 Task: Forward email with the signature Gerald Davis with the subject Update on a vacation from softage.8@softage.net to softage.5@softage.net and softage.6@softage.net with BCC to softage.7@softage.net with the message I would like to request a product training session for the team.
Action: Mouse moved to (1069, 490)
Screenshot: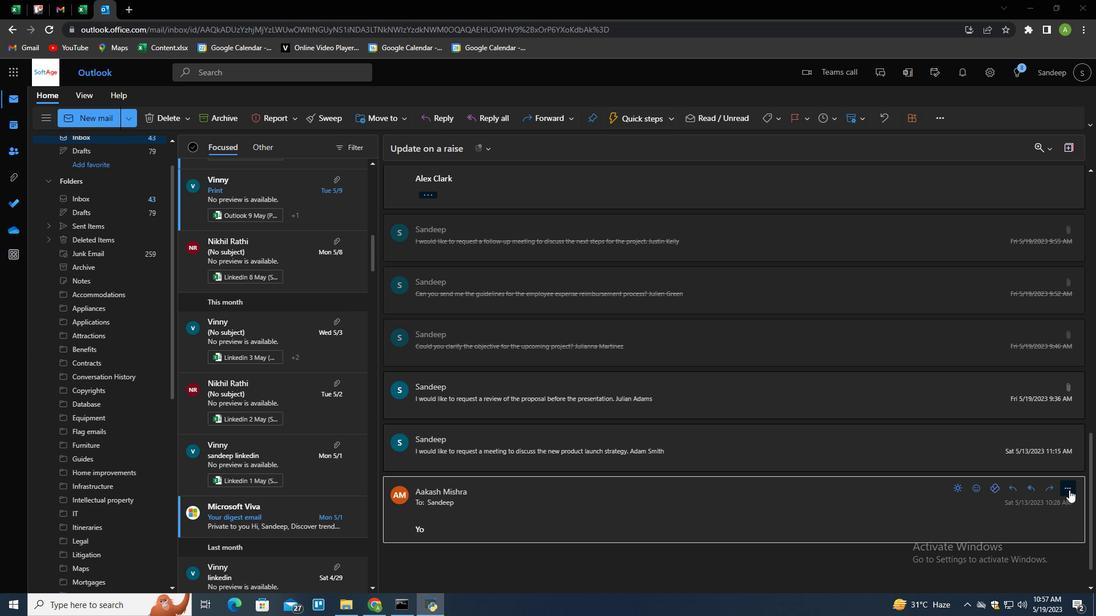 
Action: Mouse pressed left at (1069, 490)
Screenshot: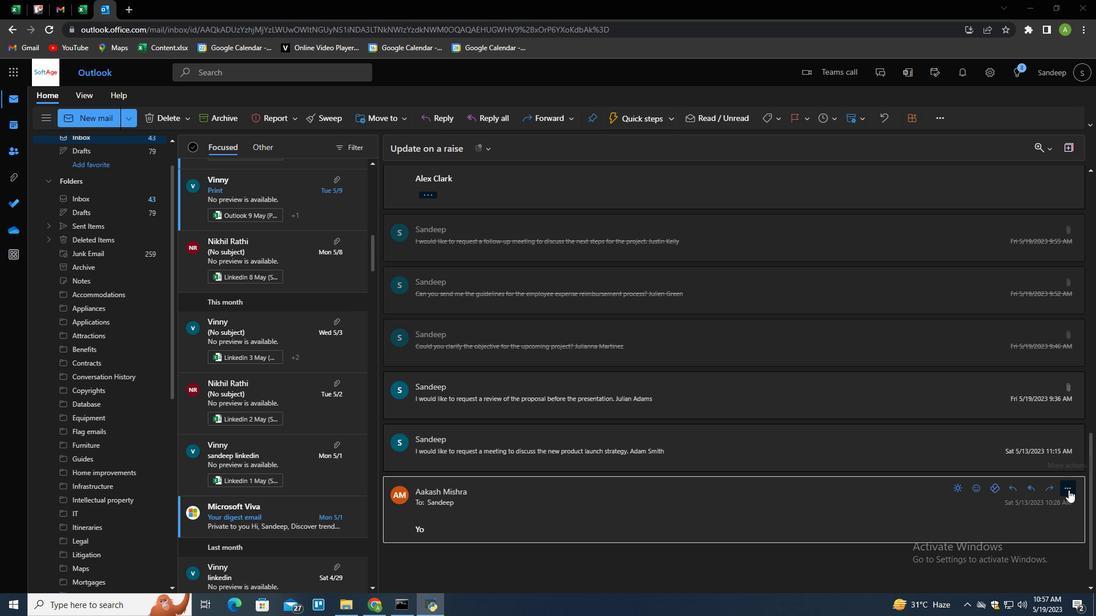 
Action: Mouse moved to (993, 160)
Screenshot: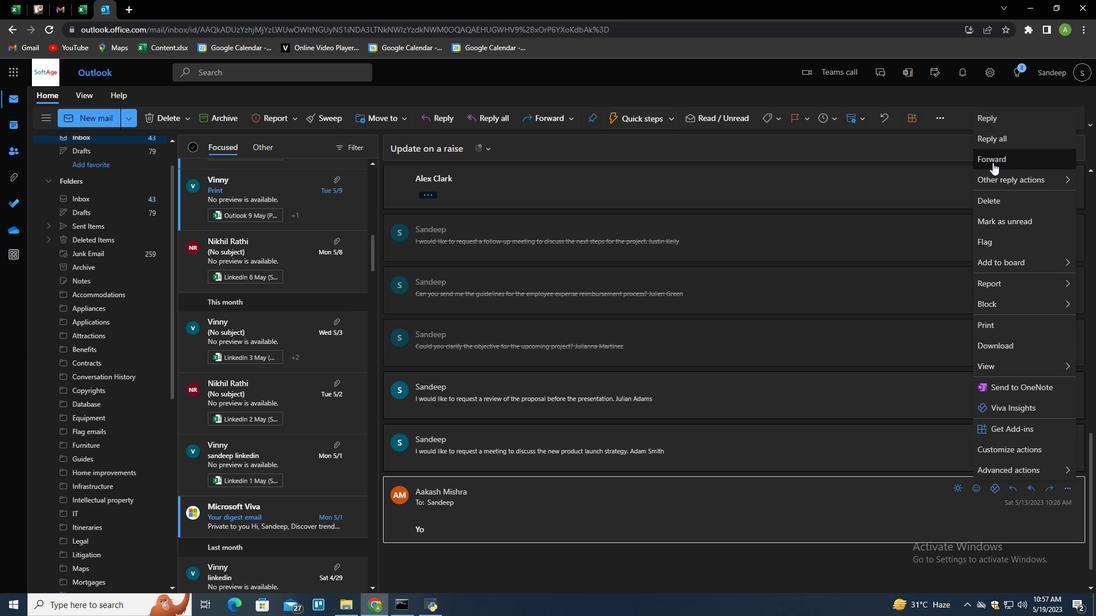 
Action: Mouse pressed left at (993, 160)
Screenshot: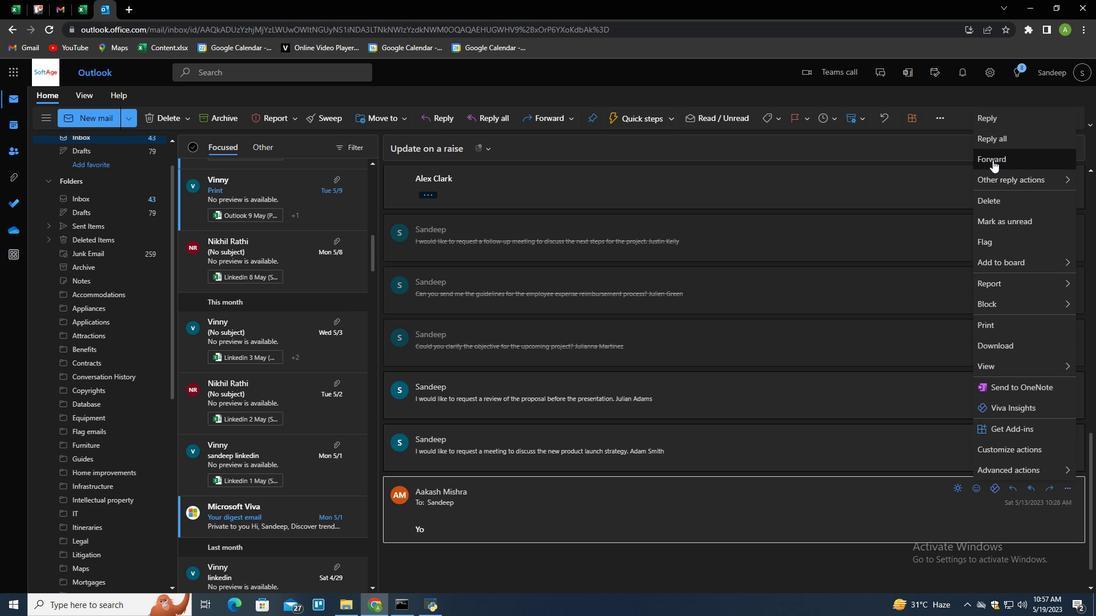 
Action: Mouse moved to (765, 119)
Screenshot: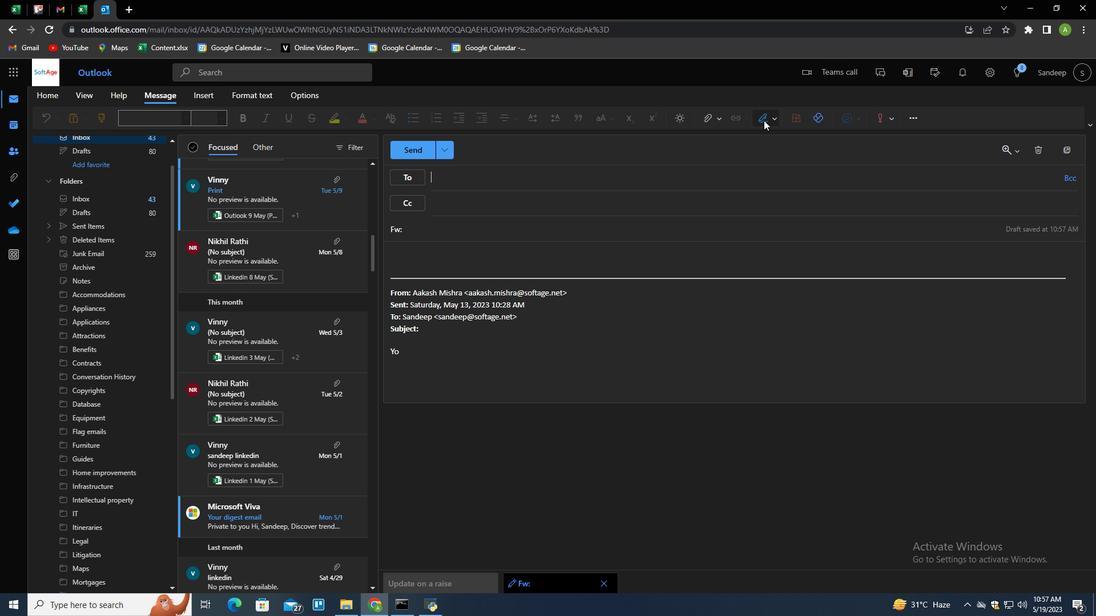 
Action: Mouse pressed left at (765, 119)
Screenshot: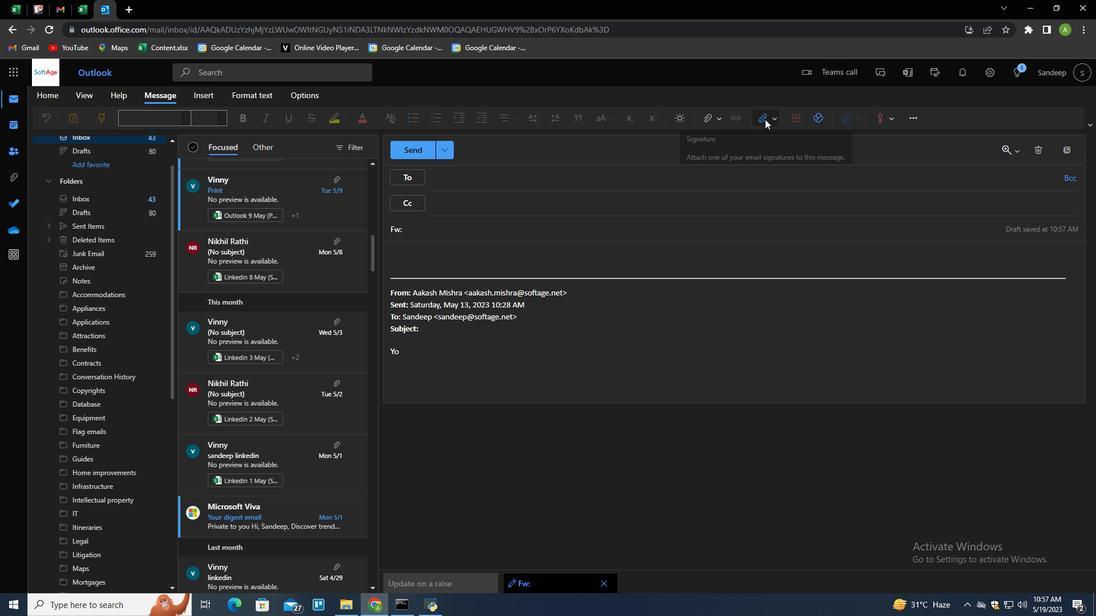 
Action: Mouse moved to (750, 162)
Screenshot: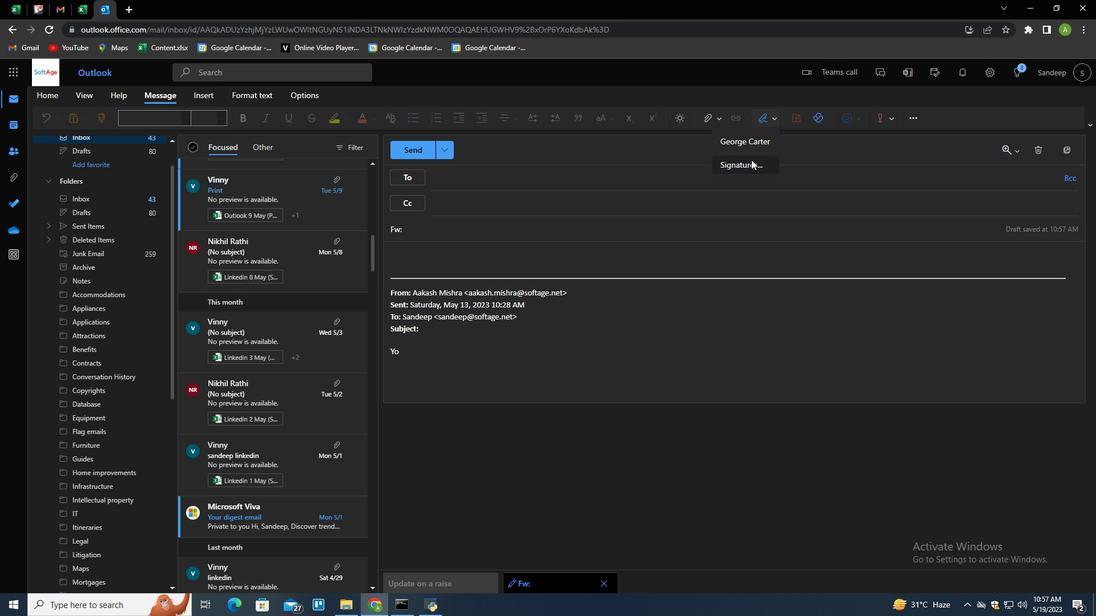 
Action: Mouse pressed left at (750, 162)
Screenshot: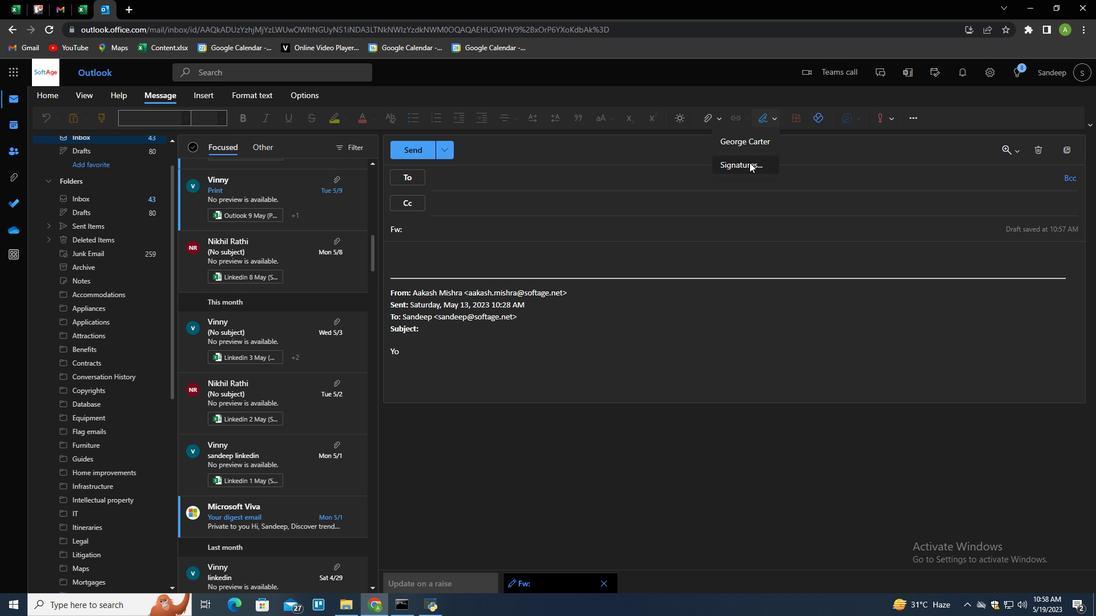 
Action: Mouse moved to (775, 207)
Screenshot: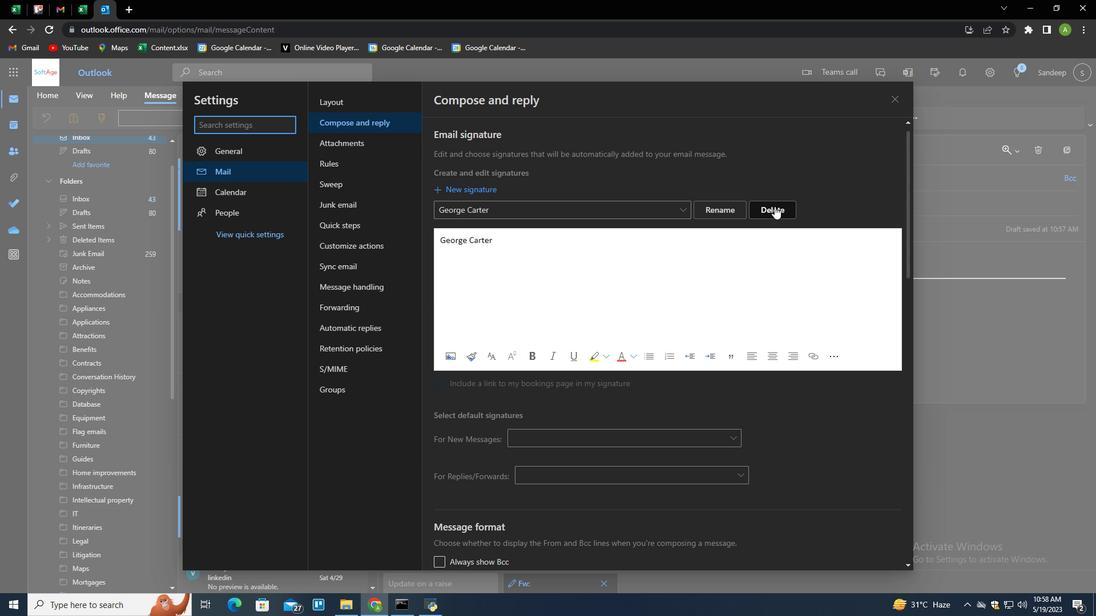 
Action: Mouse pressed left at (775, 207)
Screenshot: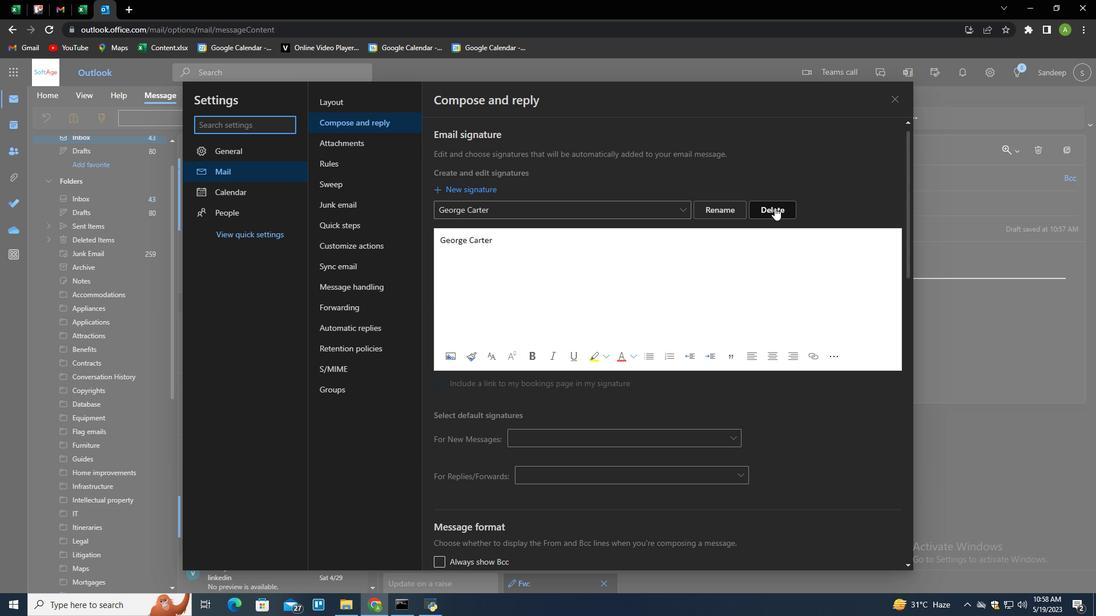 
Action: Mouse moved to (753, 207)
Screenshot: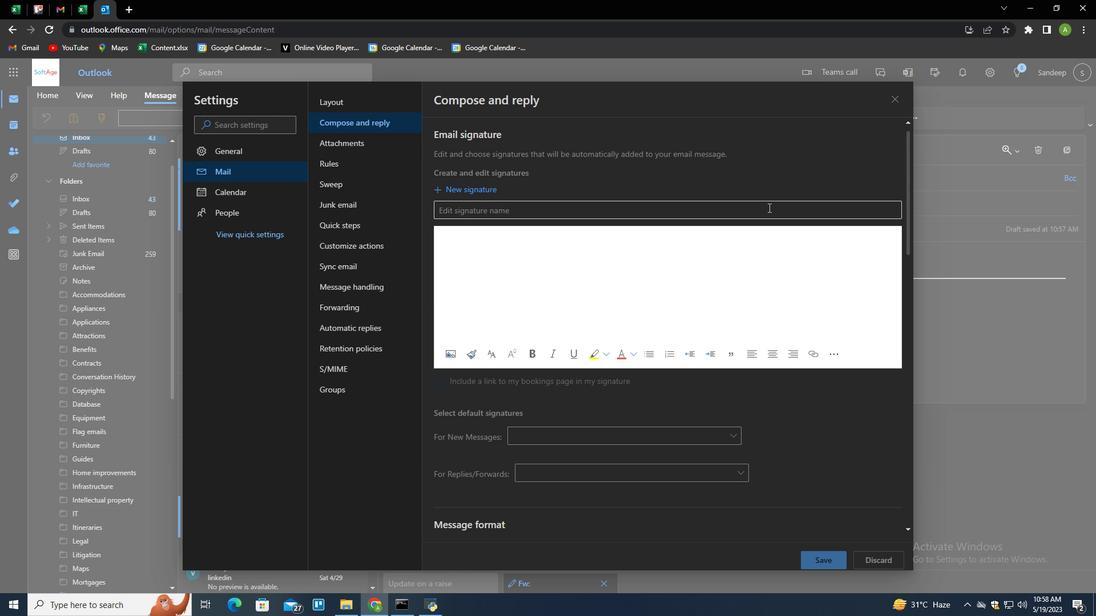 
Action: Mouse pressed left at (753, 207)
Screenshot: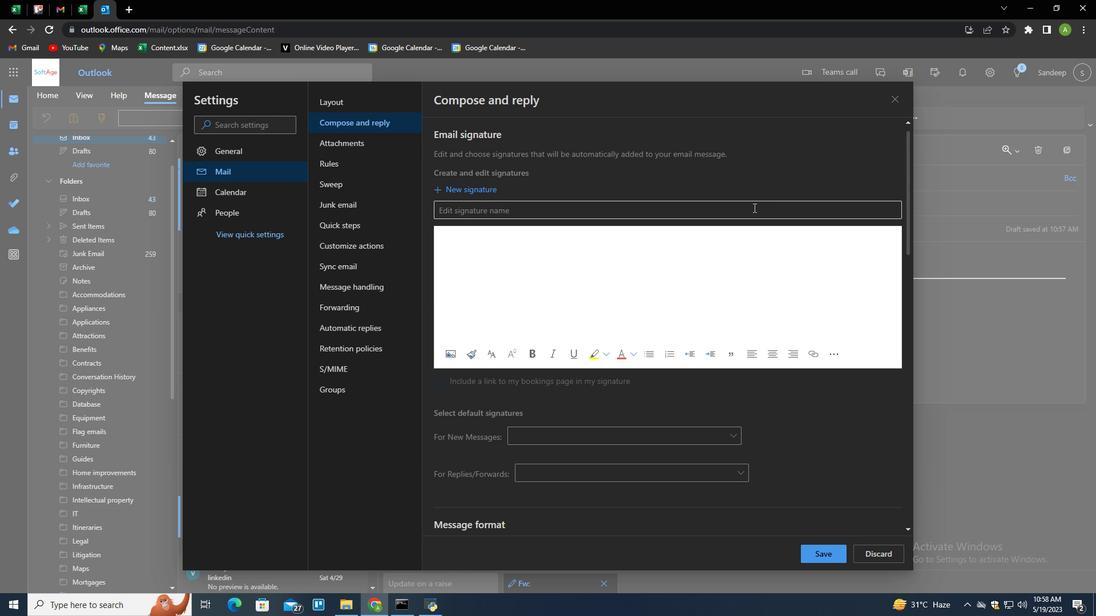 
Action: Mouse moved to (749, 210)
Screenshot: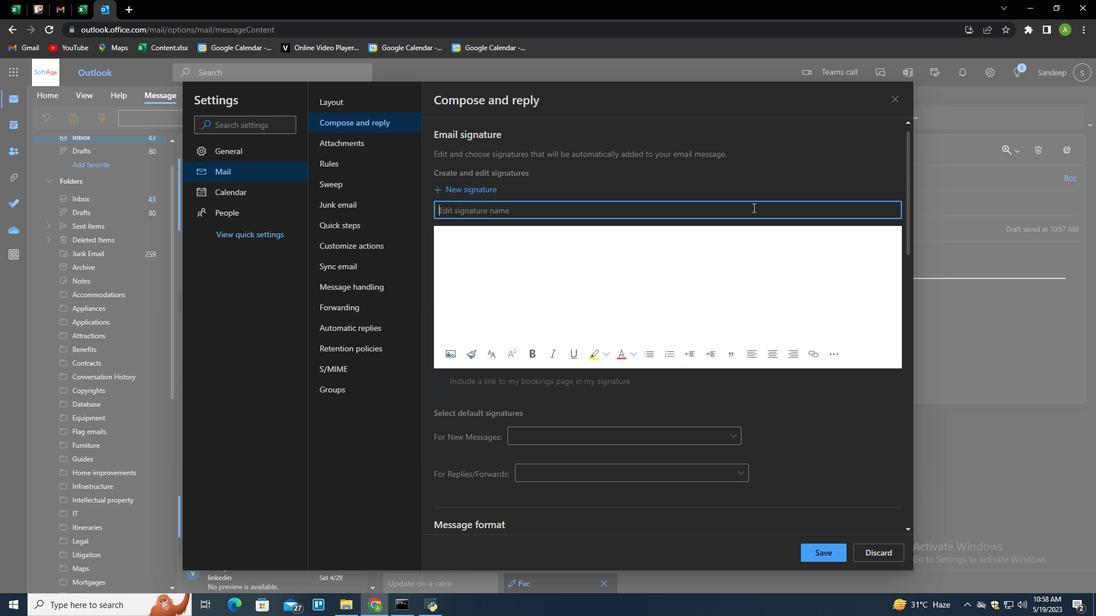 
Action: Key pressed <Key.shift>Gerald<Key.space><Key.shift>Davis<Key.tab><Key.shift>Gerald<Key.space><Key.shift>Davis
Screenshot: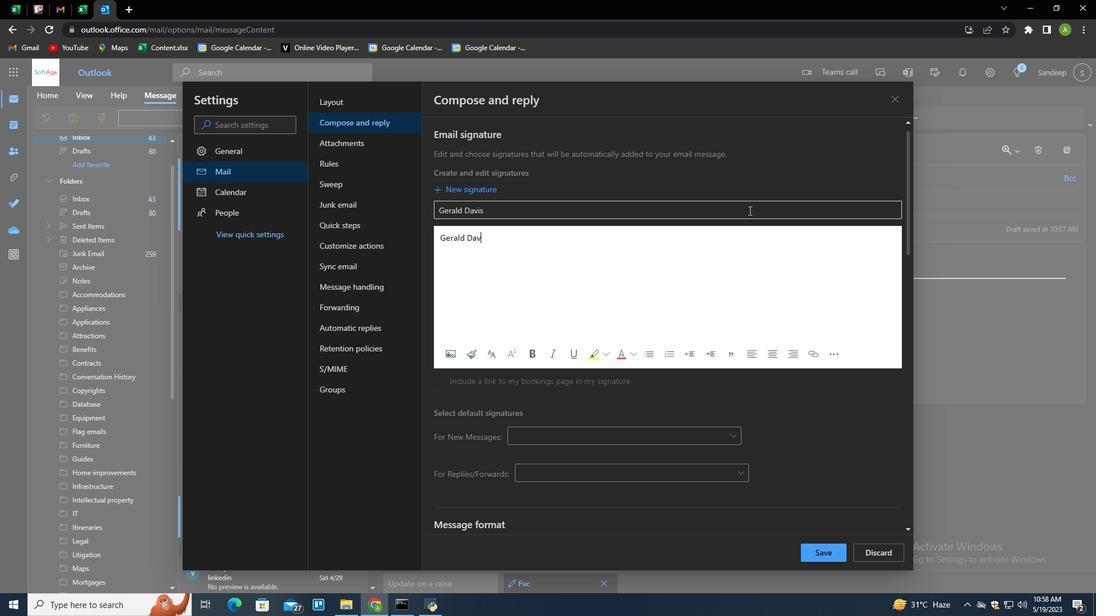 
Action: Mouse moved to (821, 554)
Screenshot: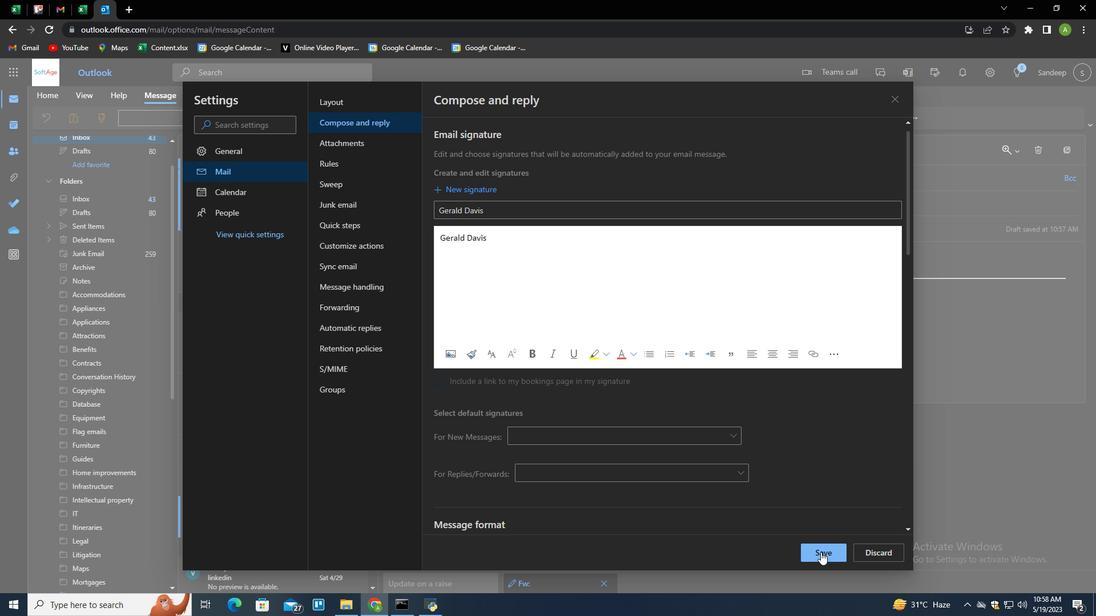 
Action: Mouse pressed left at (821, 554)
Screenshot: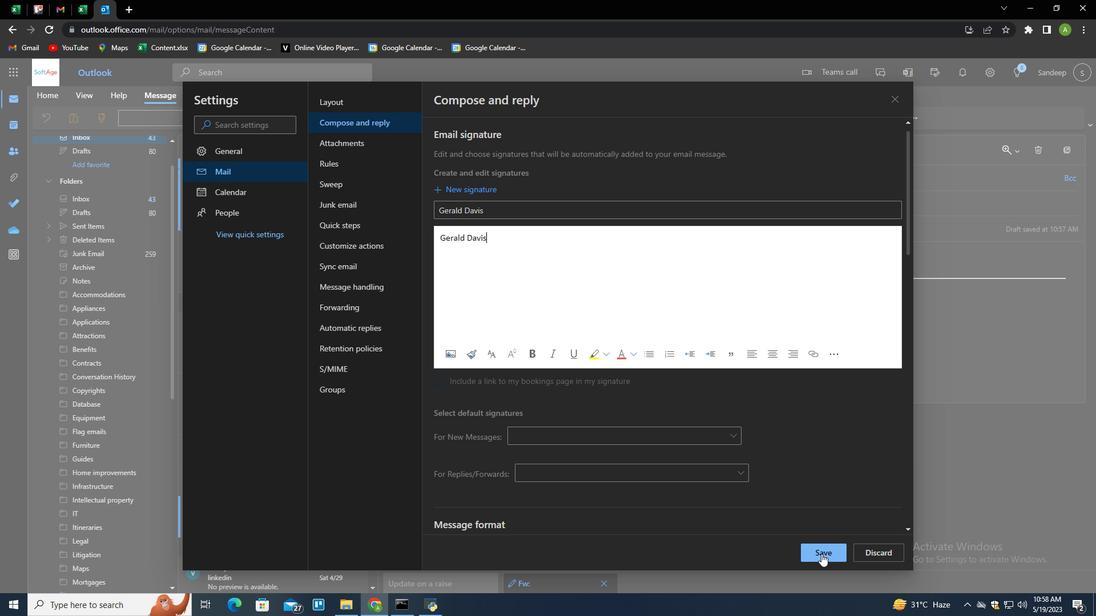 
Action: Mouse moved to (956, 309)
Screenshot: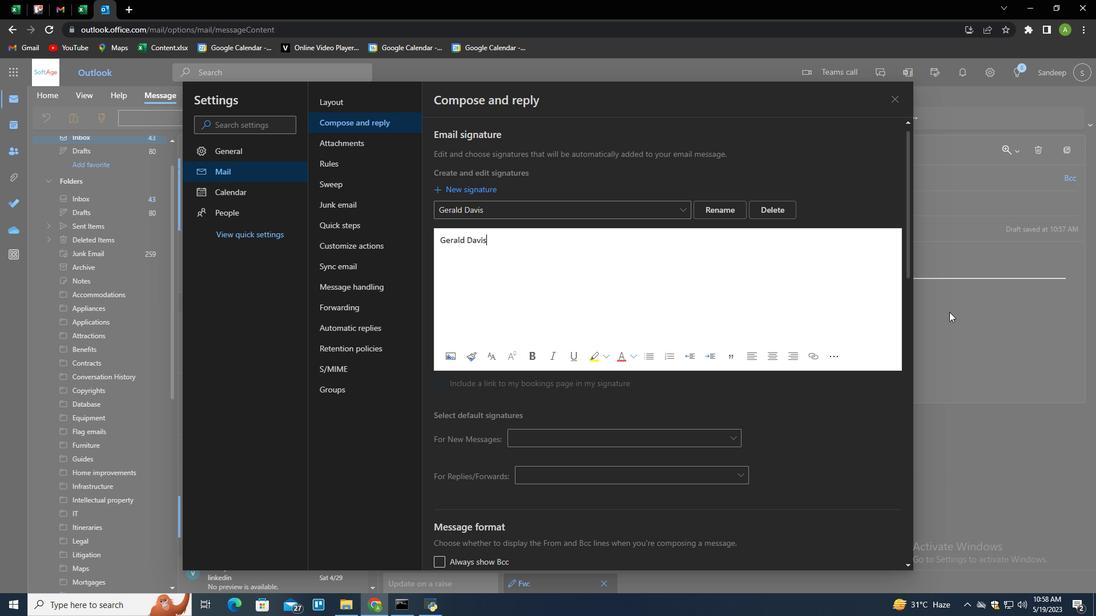 
Action: Mouse pressed left at (956, 309)
Screenshot: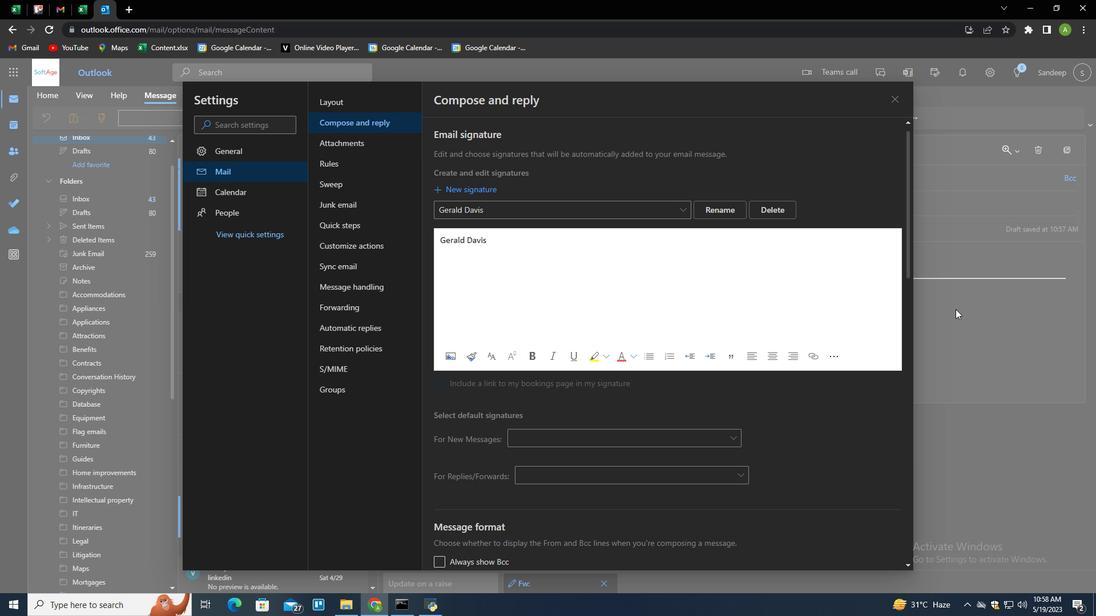 
Action: Mouse moved to (764, 115)
Screenshot: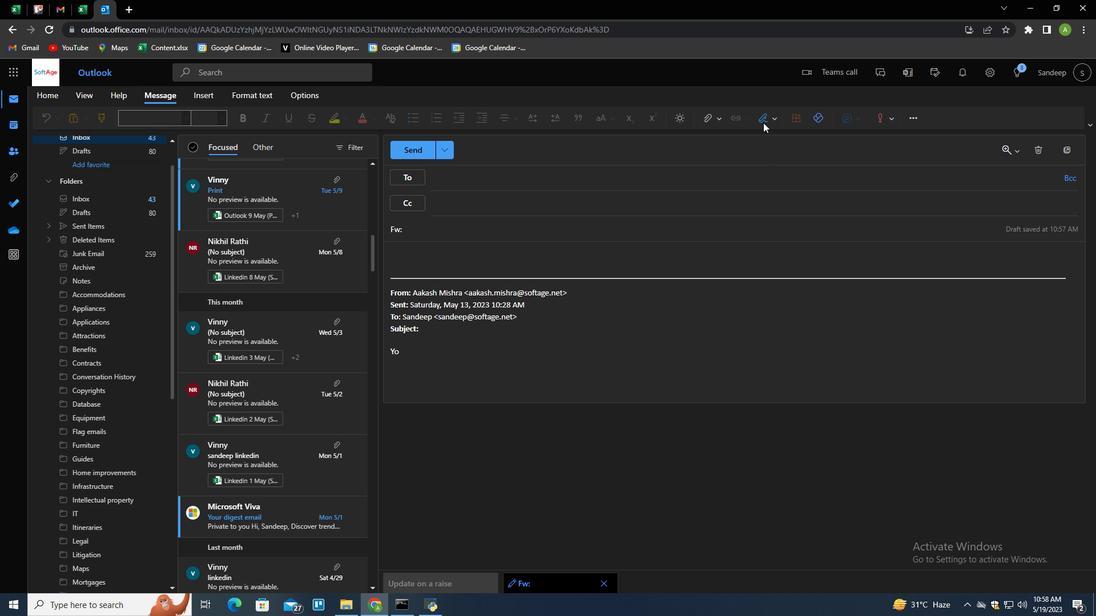 
Action: Mouse pressed left at (764, 115)
Screenshot: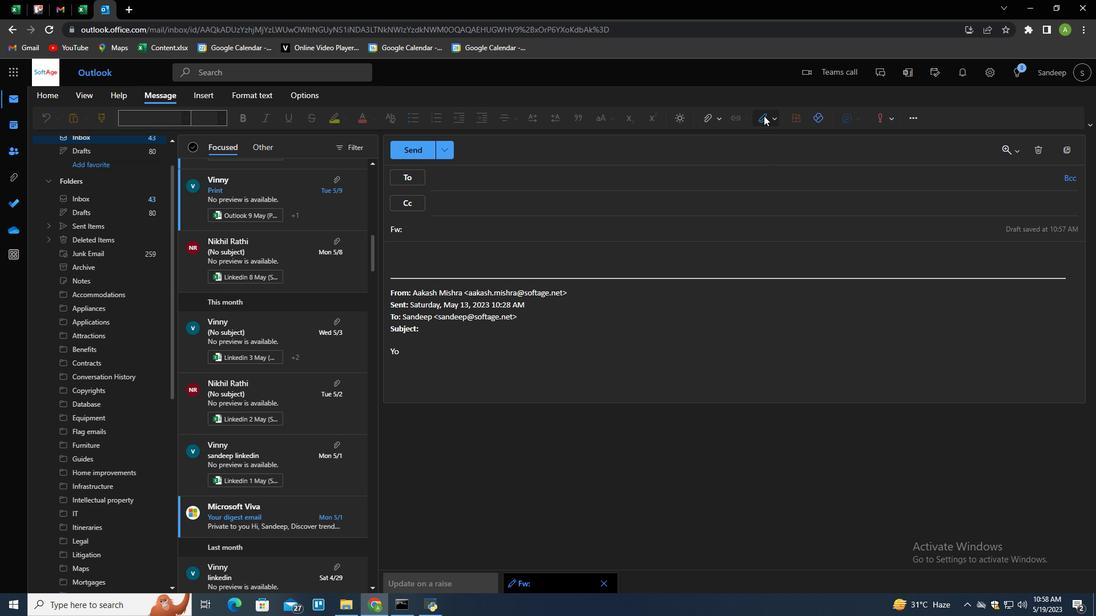 
Action: Mouse moved to (750, 142)
Screenshot: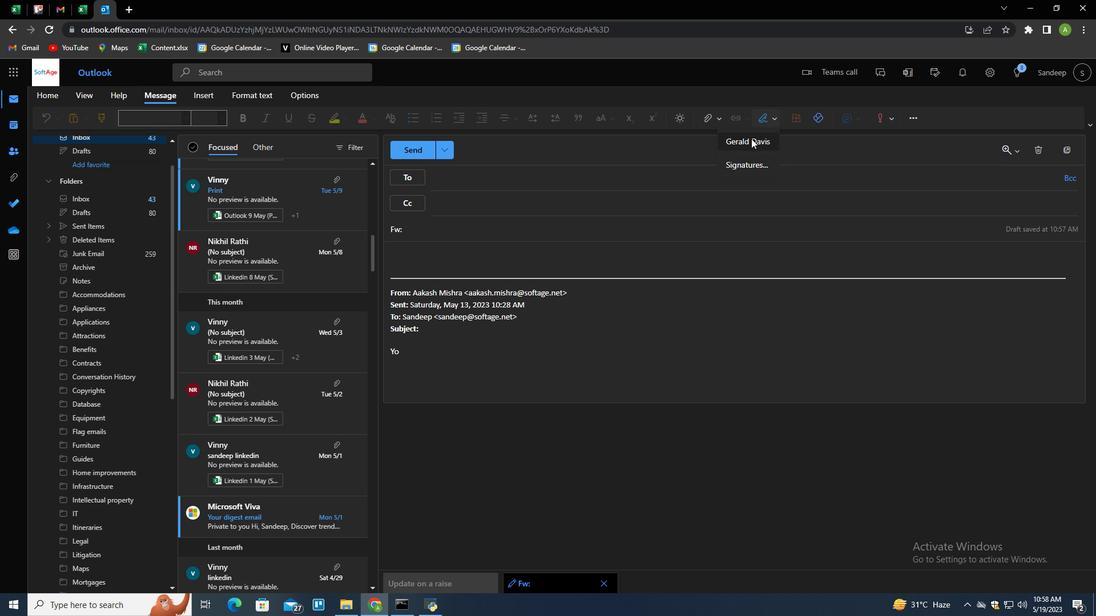 
Action: Mouse pressed left at (750, 142)
Screenshot: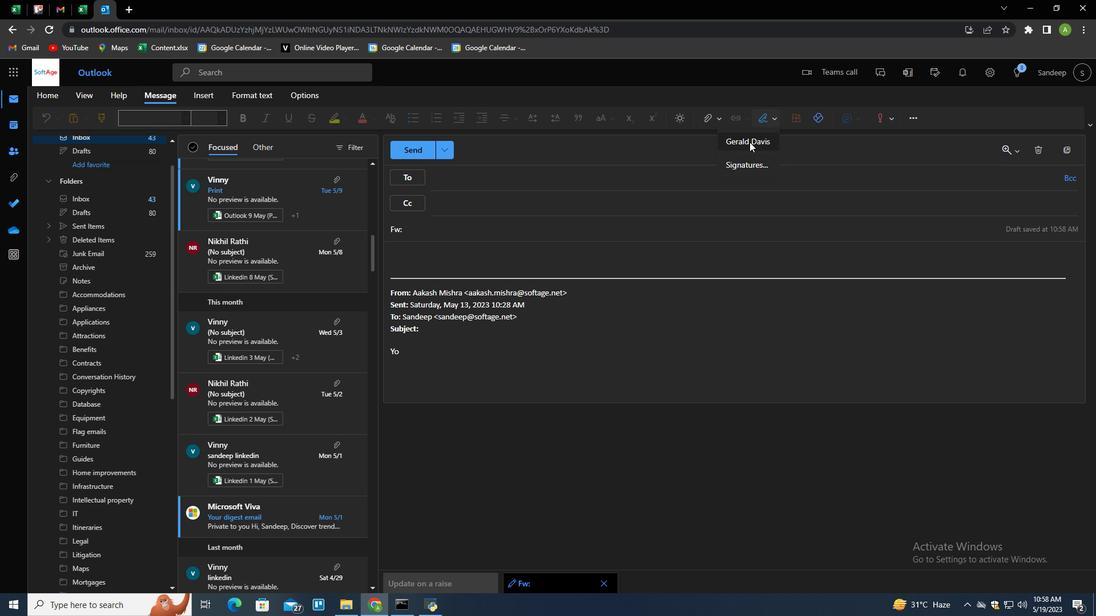 
Action: Mouse moved to (439, 232)
Screenshot: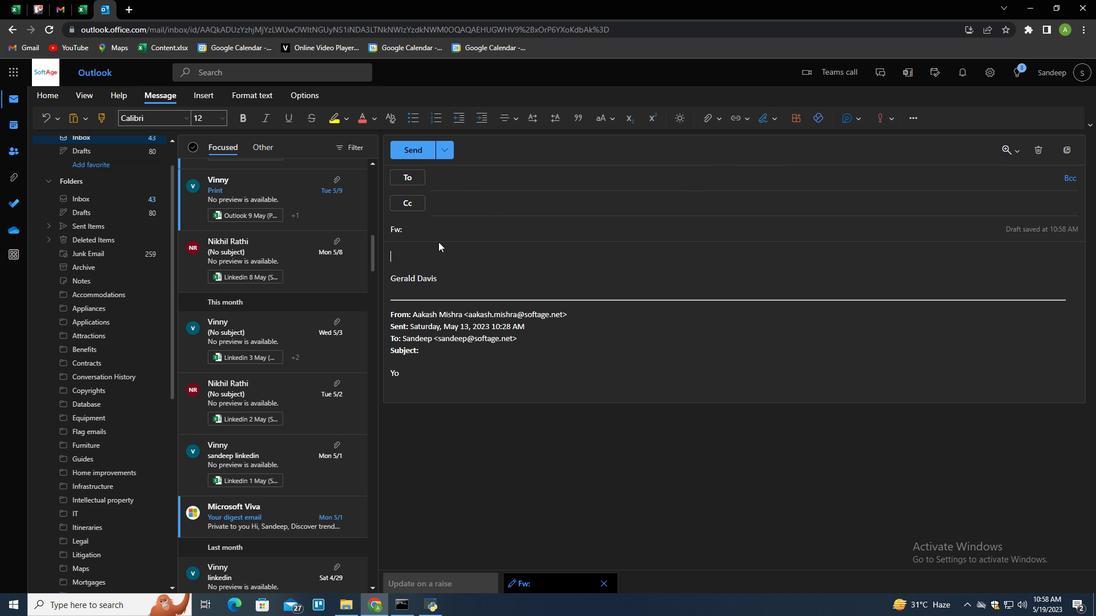 
Action: Mouse pressed left at (439, 232)
Screenshot: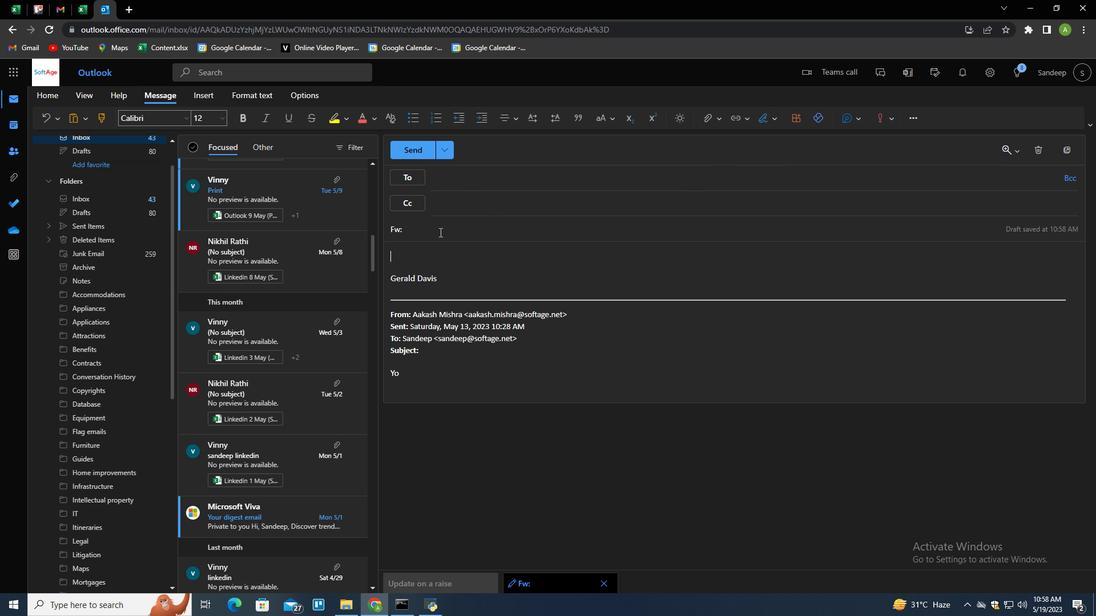 
Action: Key pressed <Key.shift>Update<Key.space>on<Key.space>a<Key.space>vacation
Screenshot: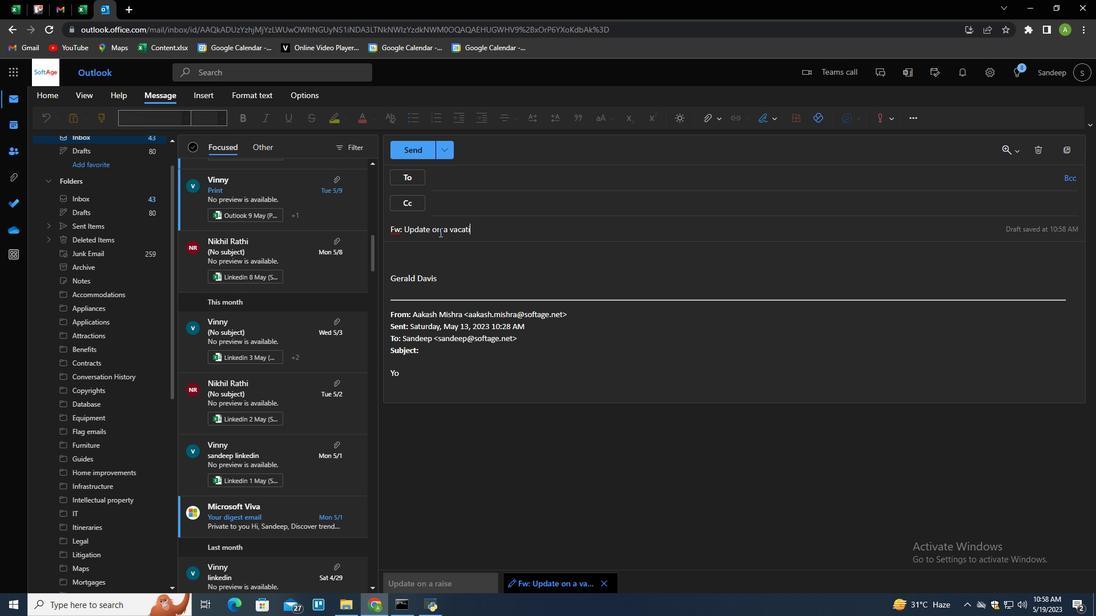 
Action: Mouse moved to (455, 178)
Screenshot: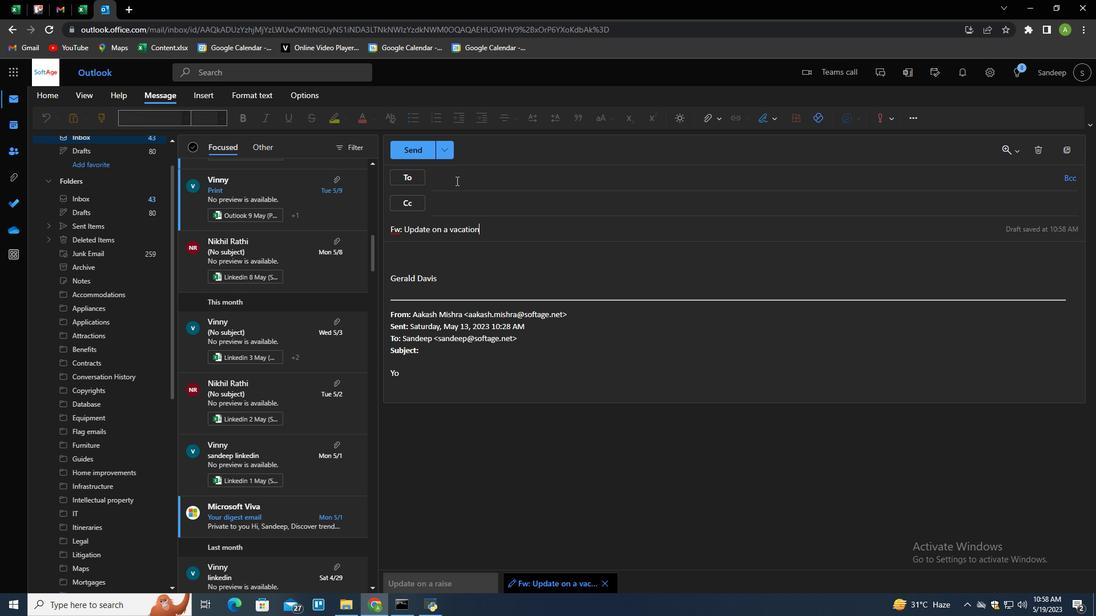 
Action: Mouse pressed left at (455, 178)
Screenshot: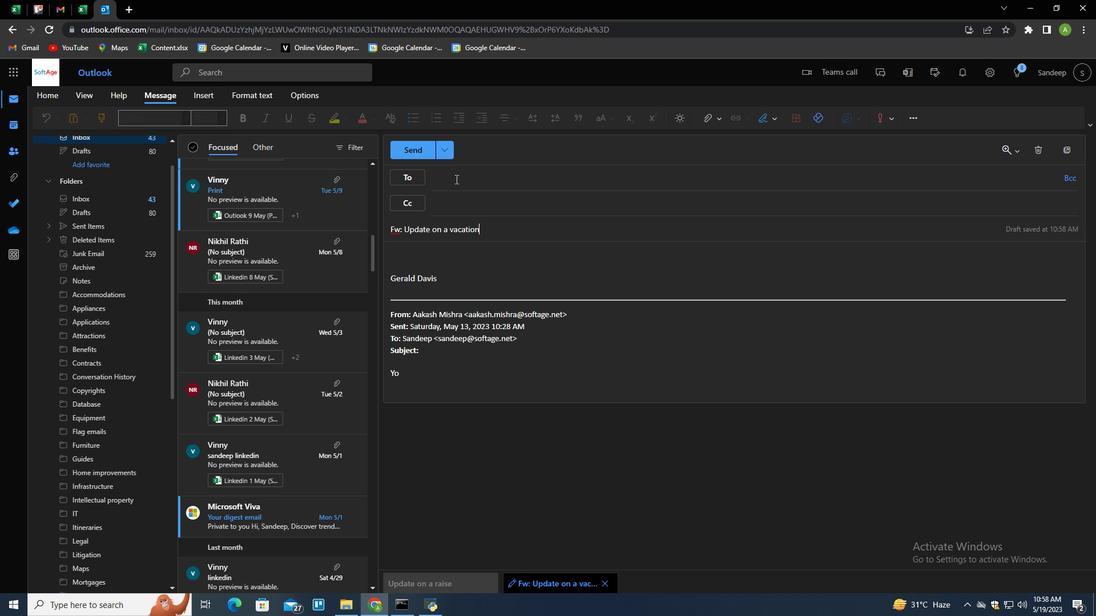 
Action: Key pressed softage.5<Key.shift>@softage.net<Key.enter>softagel<Key.backspace>.6<Key.shift>@softage.net<Key.enter>
Screenshot: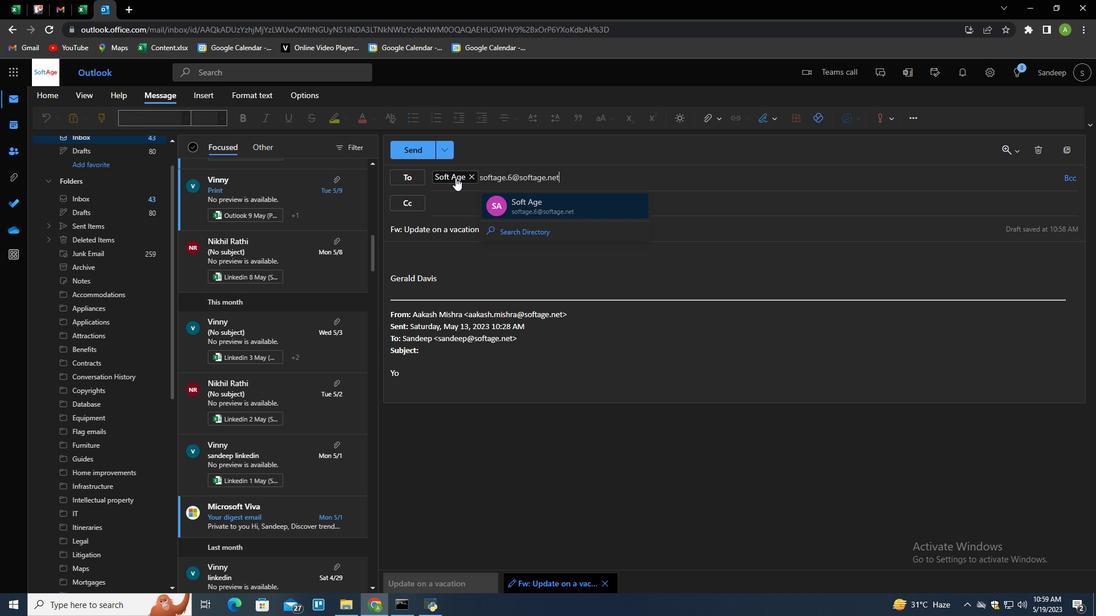 
Action: Mouse moved to (1074, 177)
Screenshot: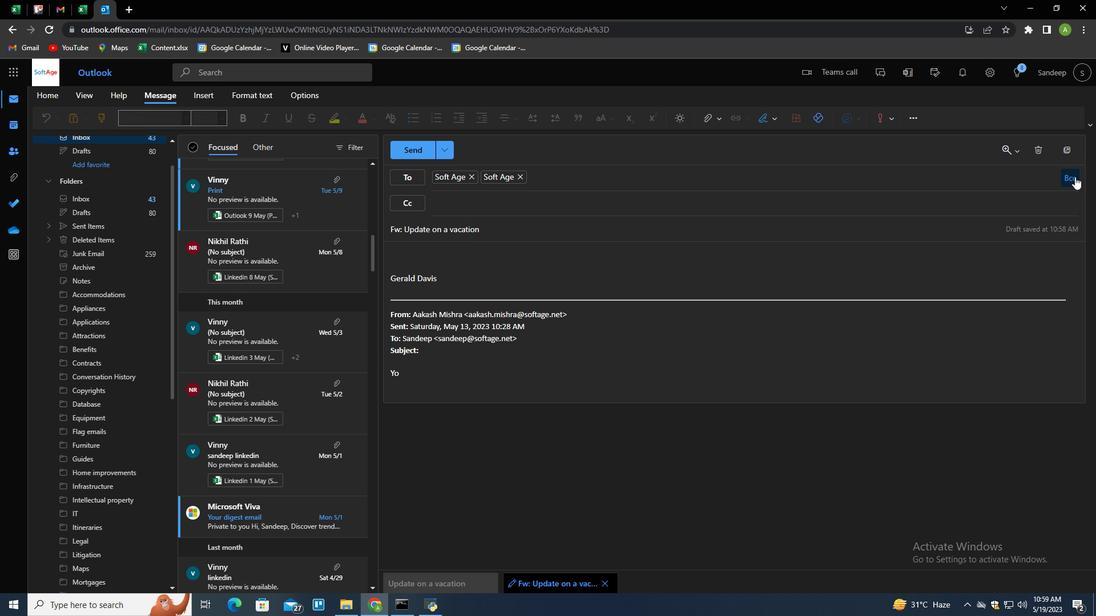 
Action: Mouse pressed left at (1074, 177)
Screenshot: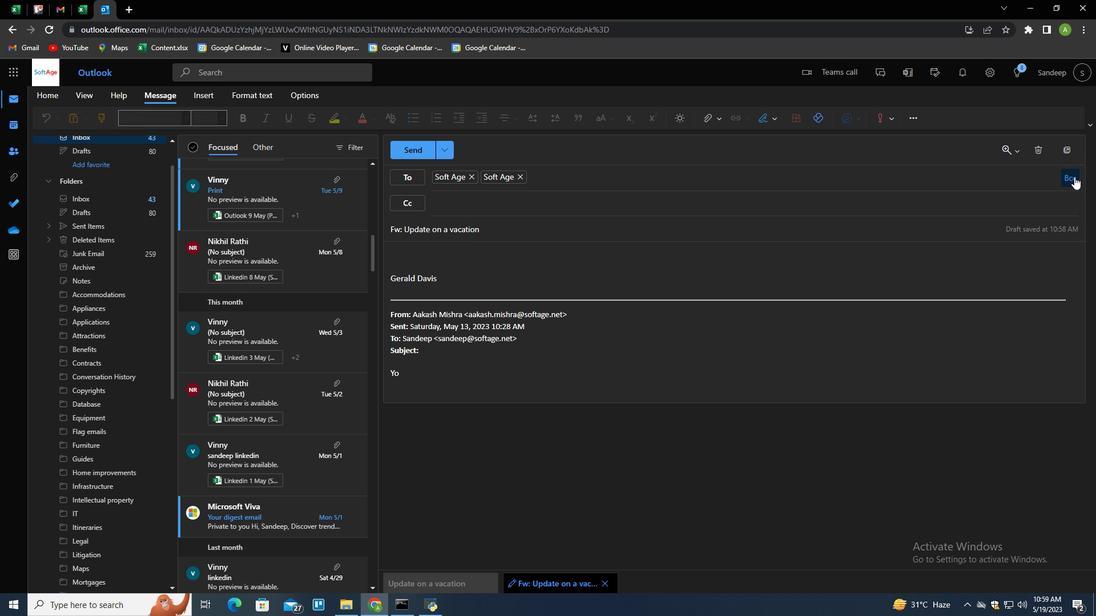 
Action: Mouse moved to (498, 233)
Screenshot: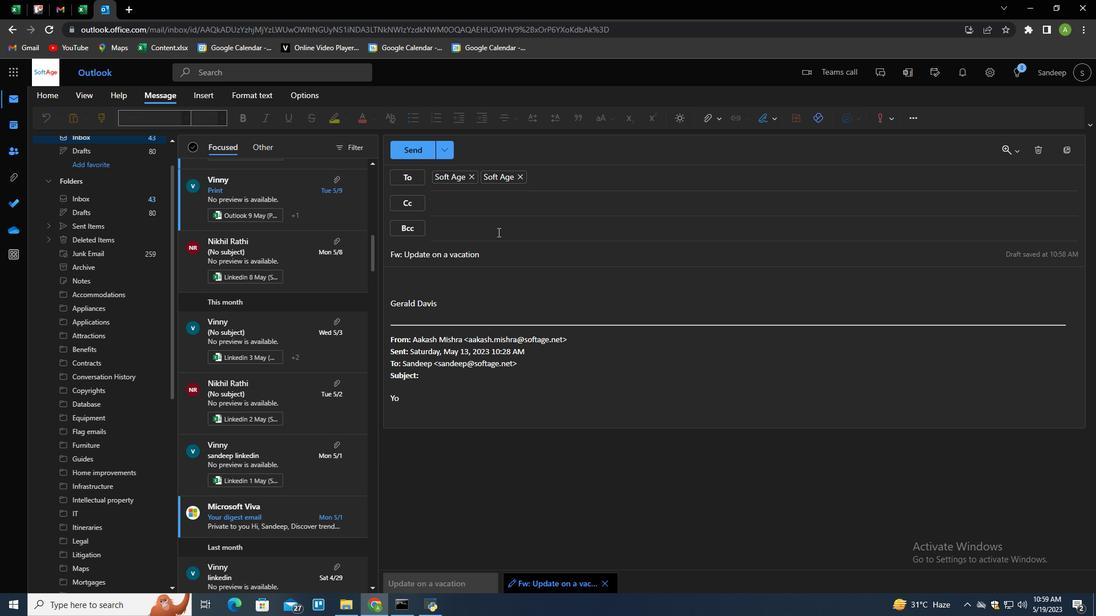 
Action: Mouse pressed left at (498, 233)
Screenshot: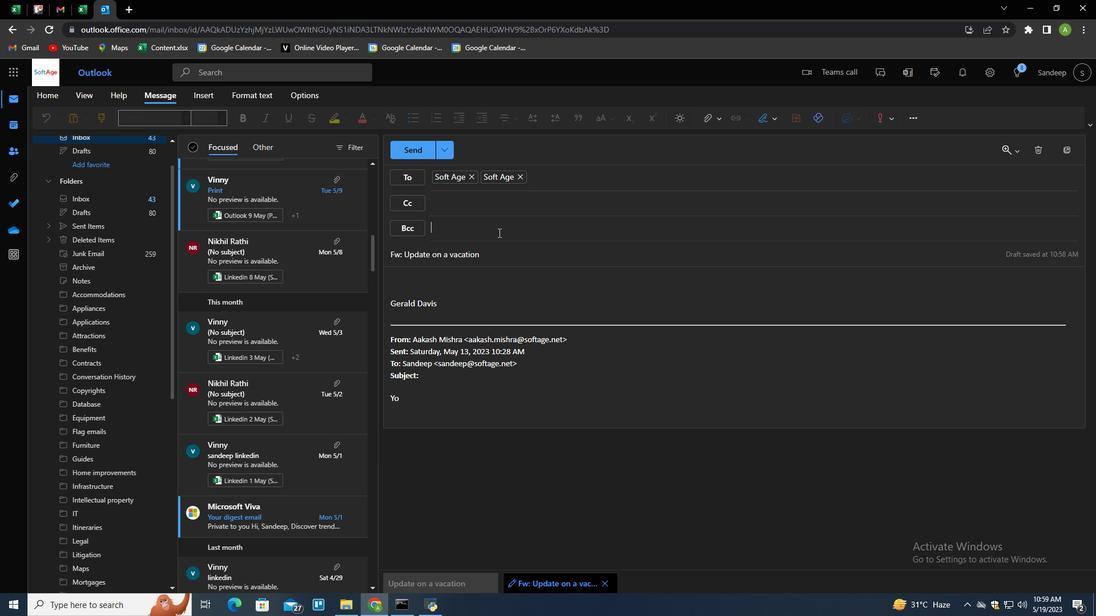 
Action: Mouse moved to (497, 234)
Screenshot: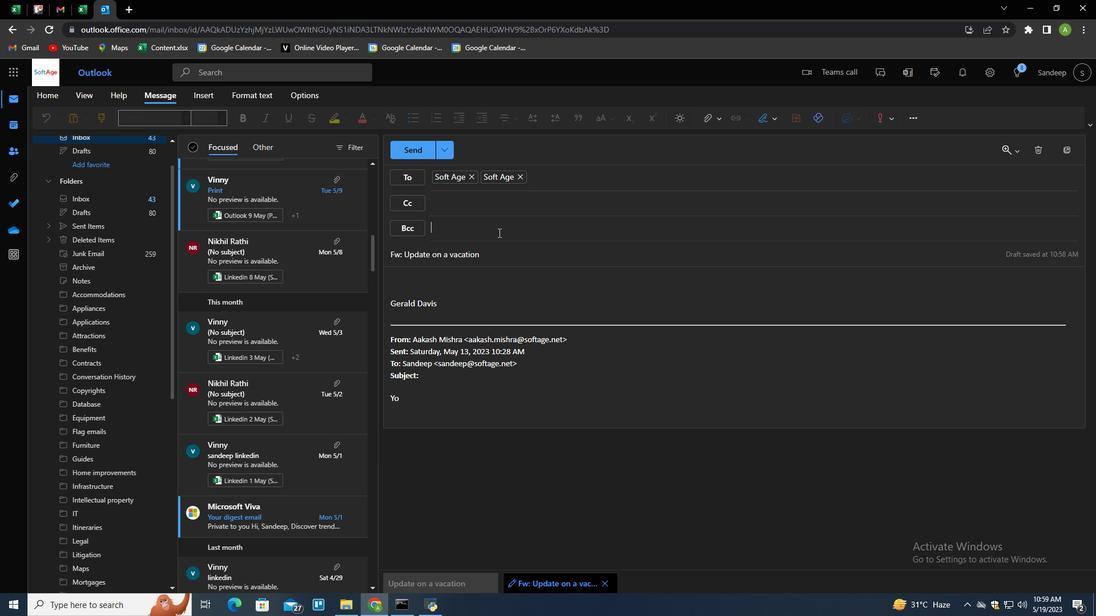 
Action: Key pressed softage.7<Key.shift>@softage.net<Key.enter>
Screenshot: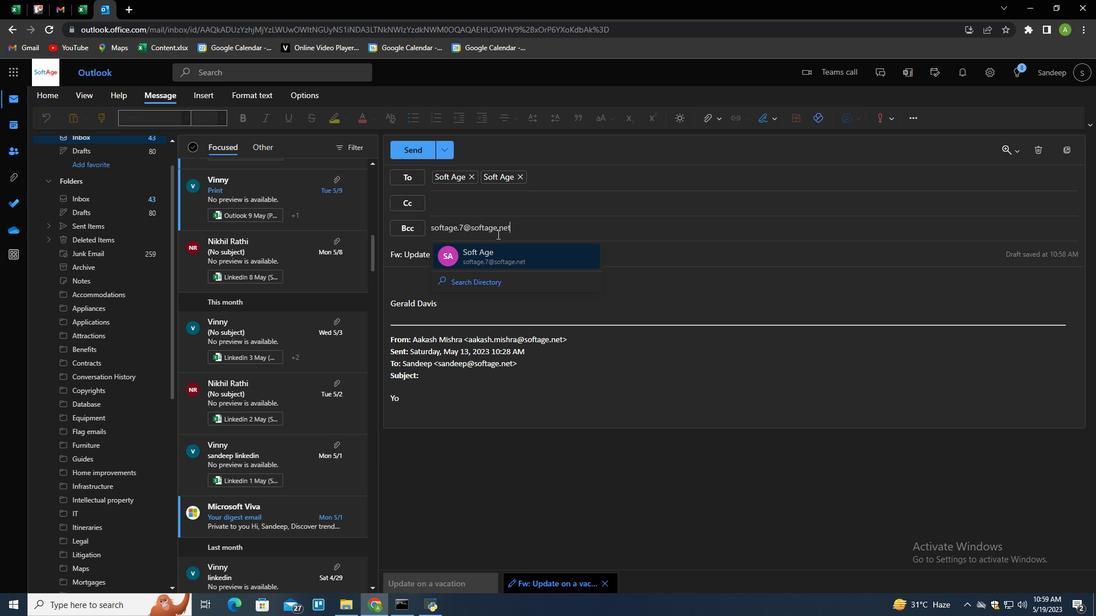 
Action: Mouse moved to (467, 287)
Screenshot: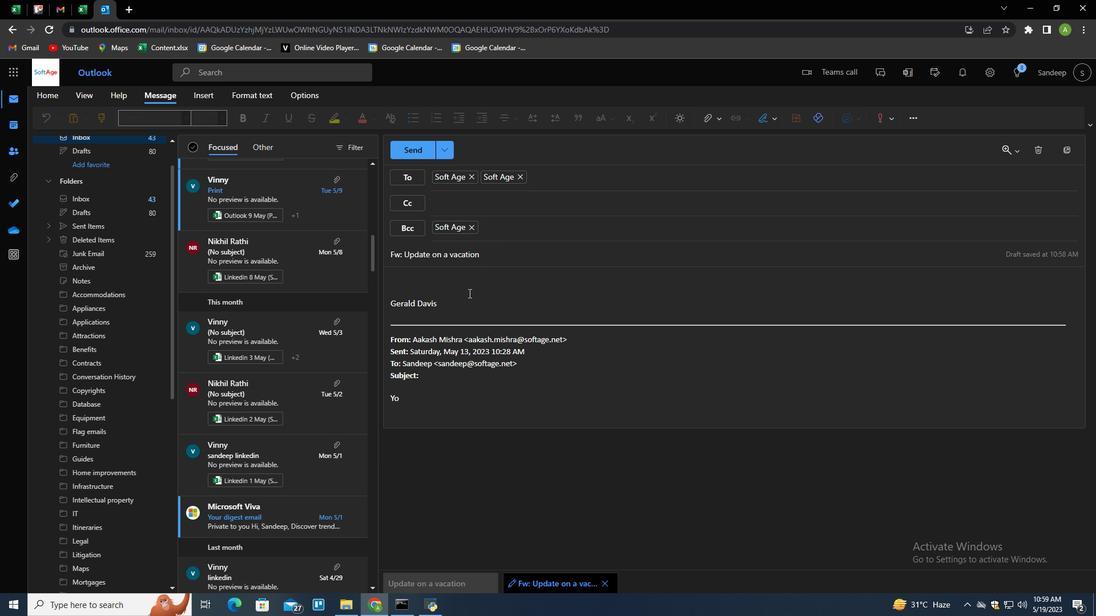 
Action: Mouse pressed left at (467, 287)
Screenshot: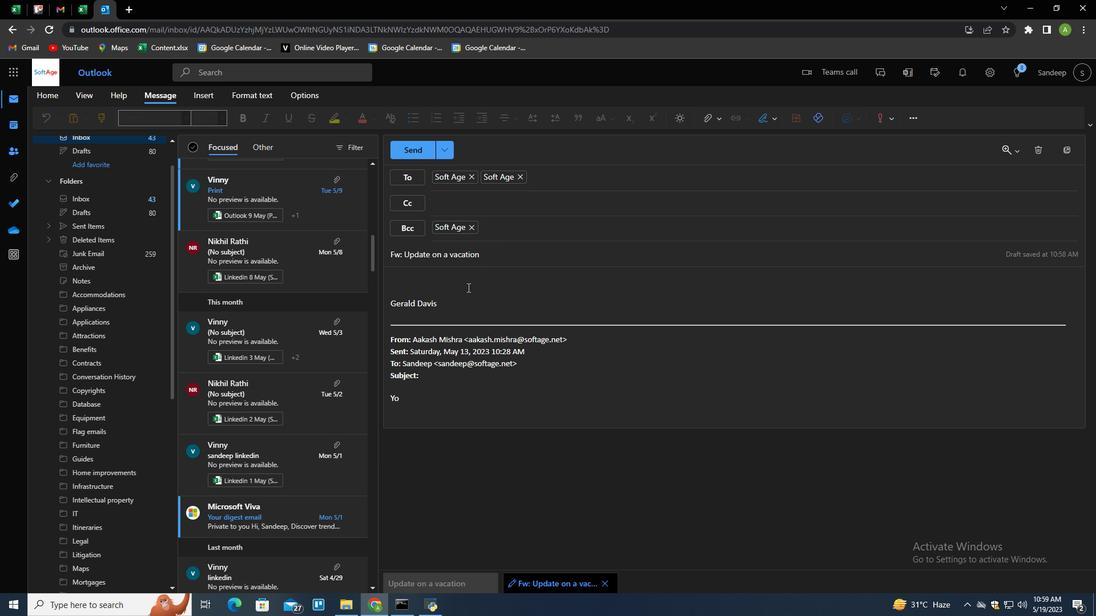 
Action: Key pressed <Key.up><Key.shift><Key.shift><Key.shift><Key.shift><Key.shift><Key.shift><Key.shift><Key.shift><Key.shift><Key.shift><Key.shift><Key.shift><Key.shift><Key.shift><Key.shift><Key.shift><Key.shift><Key.shift><Key.shift><Key.shift><Key.shift><Key.shift><Key.shift>I<Key.space>would<Key.space>like<Key.space>to<Key.space>request<Key.space>t<Key.backspace>a<Key.space>product<Key.space>training<Key.space>session<Key.space>fo<Key.space><Key.backspace>r<Key.space>the<Key.space>team.
Screenshot: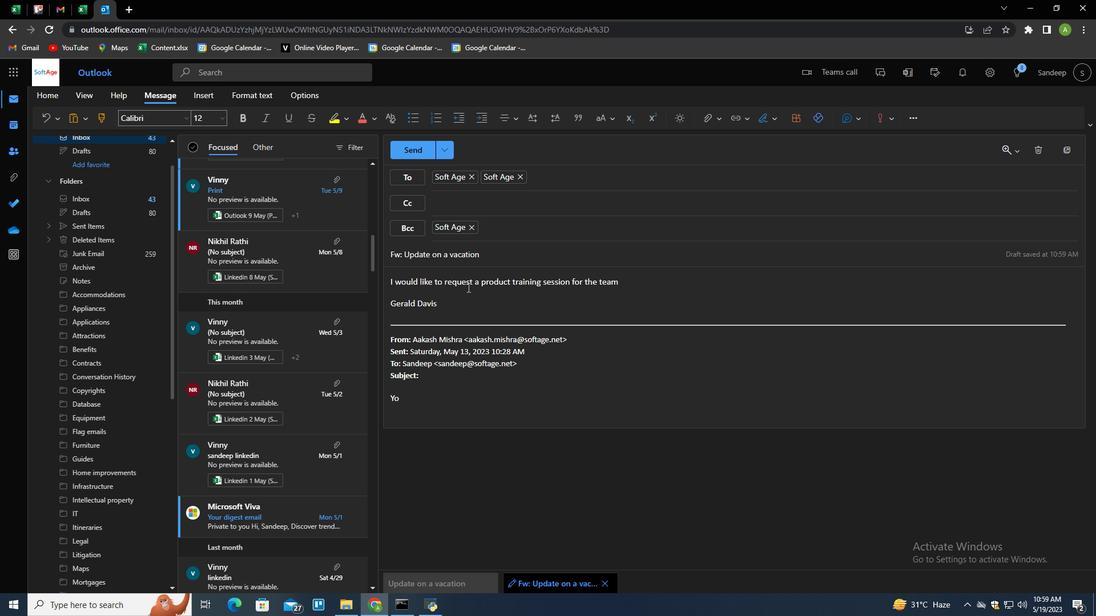 
Action: Mouse moved to (420, 150)
Screenshot: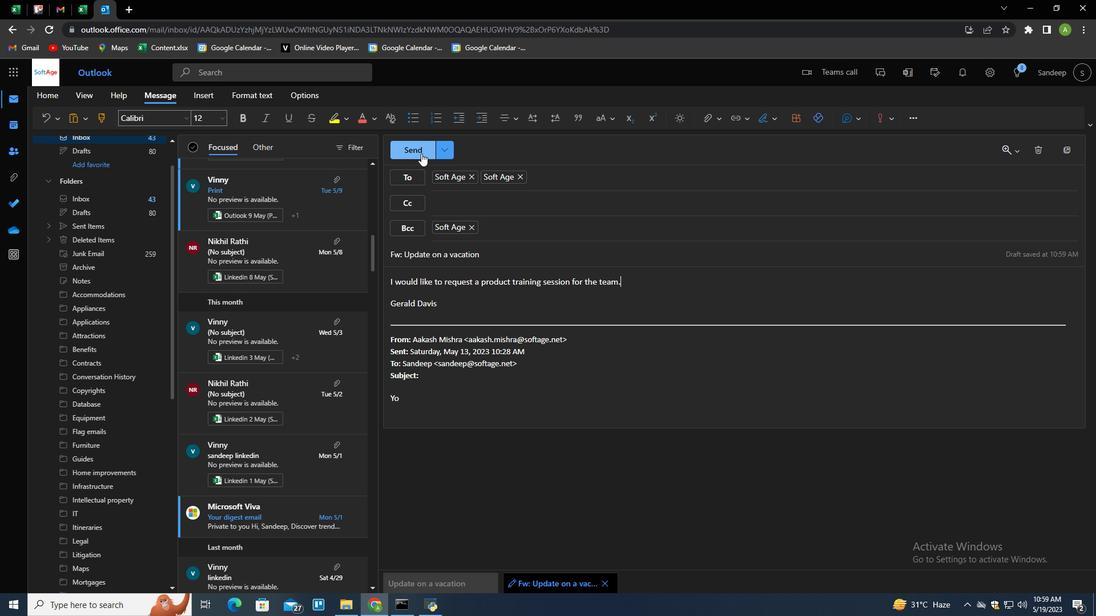 
Action: Key pressed <Key.enter>
Screenshot: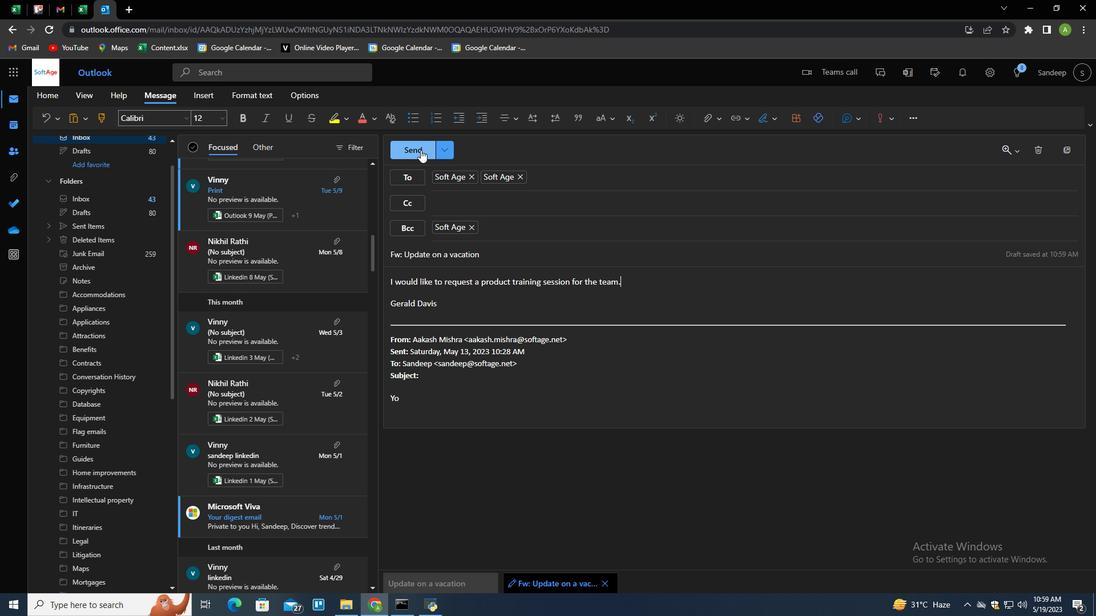 
Action: Mouse moved to (519, 339)
Screenshot: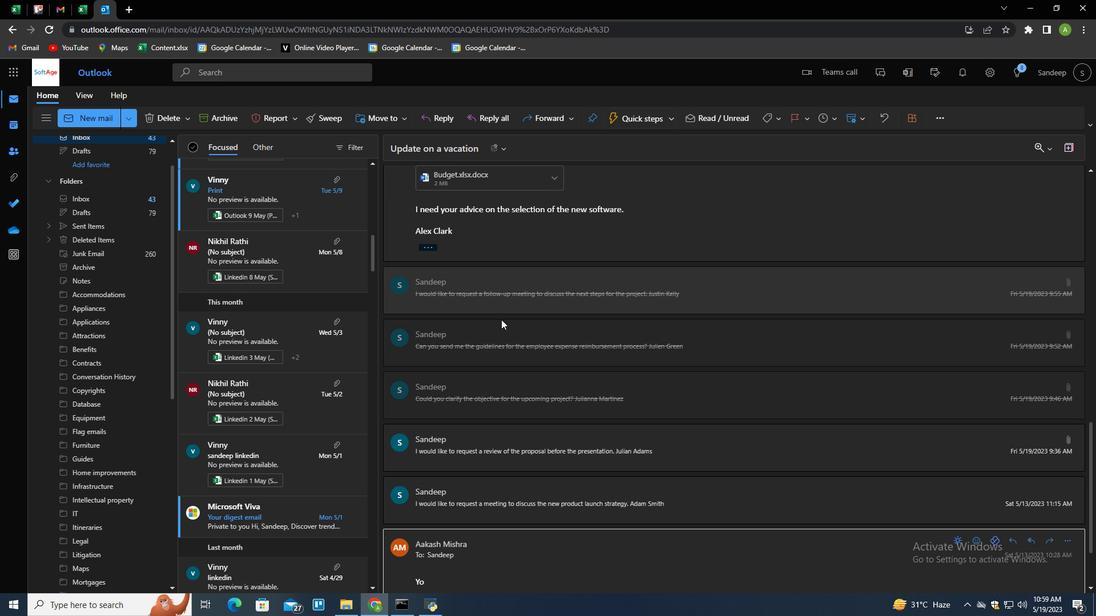 
